 Task: Create a blank project BrightTech with privacy Public and default view as List and in the team Taskers . Create three sections in the project as To-Do, Doing and Done
Action: Mouse moved to (61, 47)
Screenshot: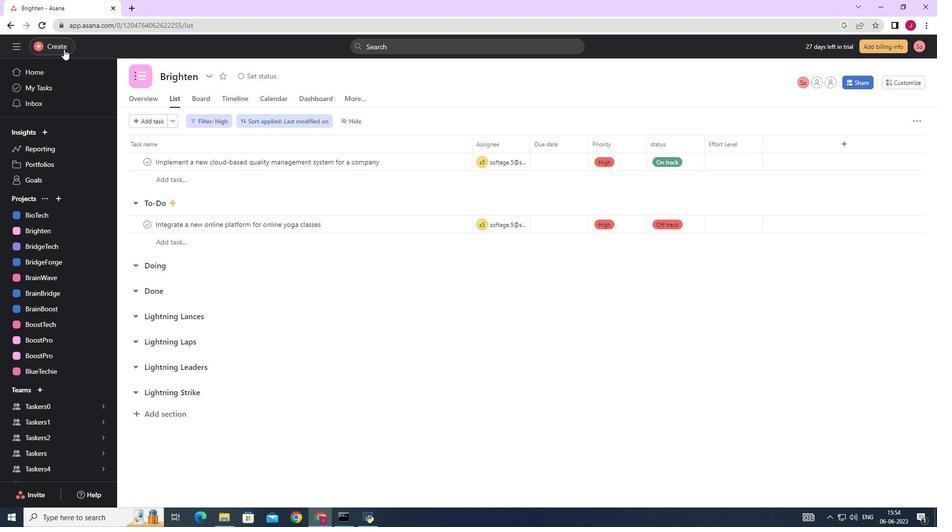 
Action: Mouse pressed left at (61, 47)
Screenshot: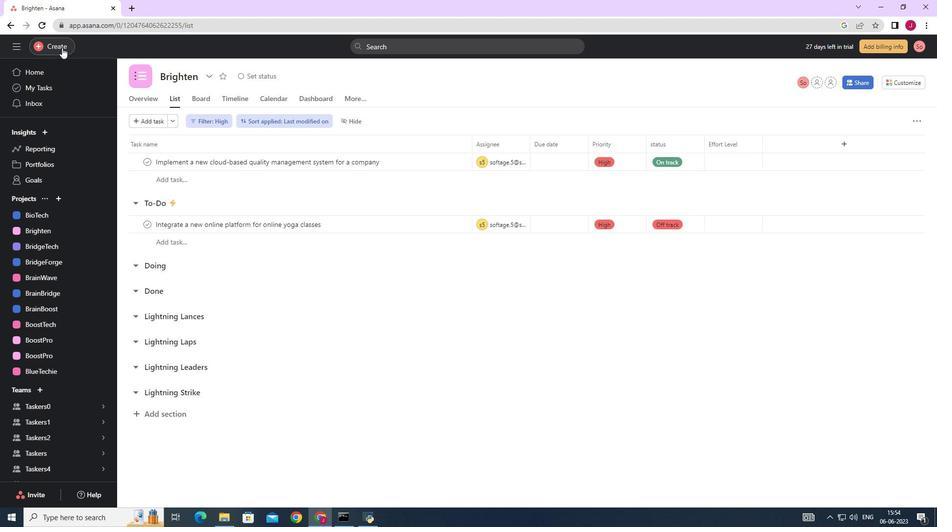 
Action: Mouse moved to (139, 70)
Screenshot: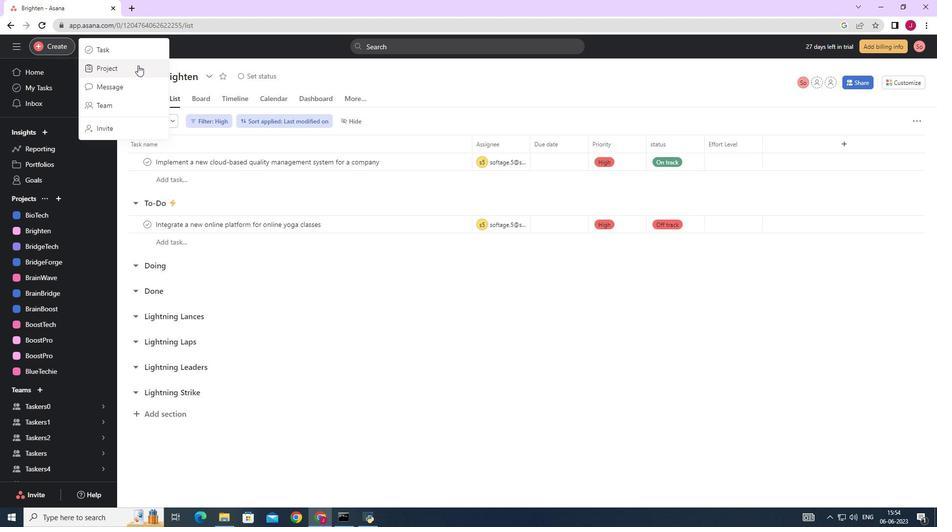 
Action: Mouse pressed left at (139, 70)
Screenshot: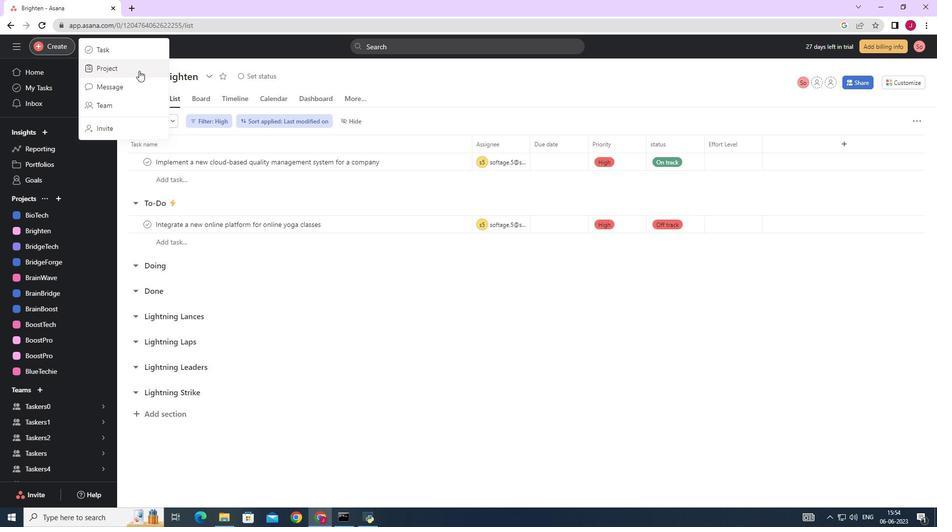 
Action: Mouse moved to (400, 203)
Screenshot: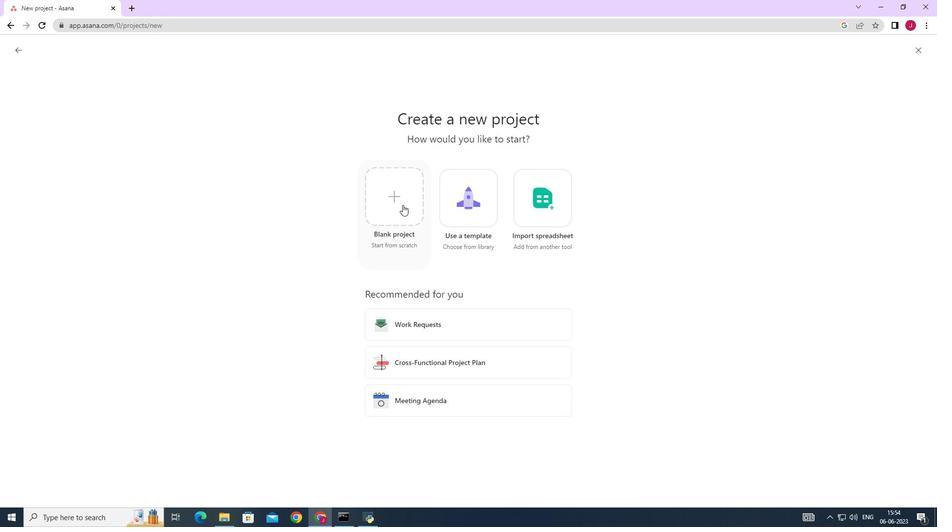 
Action: Mouse pressed left at (400, 203)
Screenshot: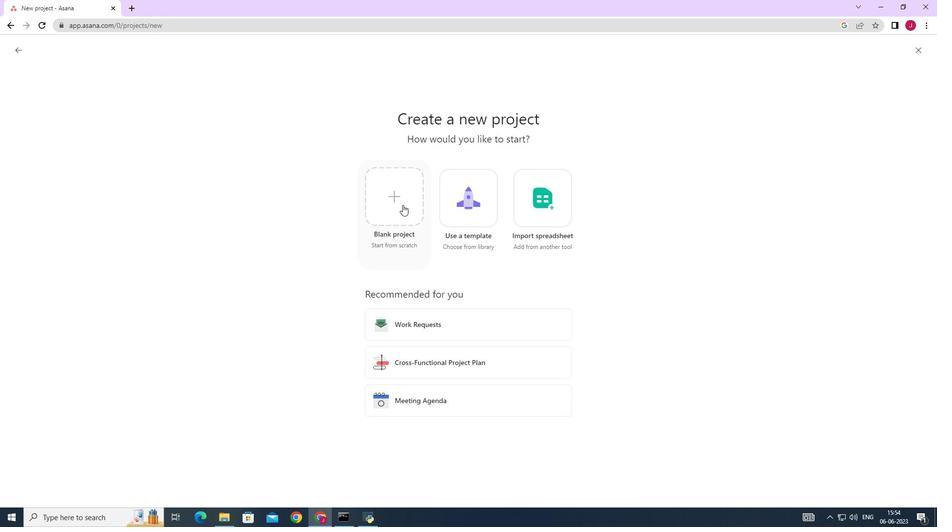 
Action: Mouse moved to (241, 119)
Screenshot: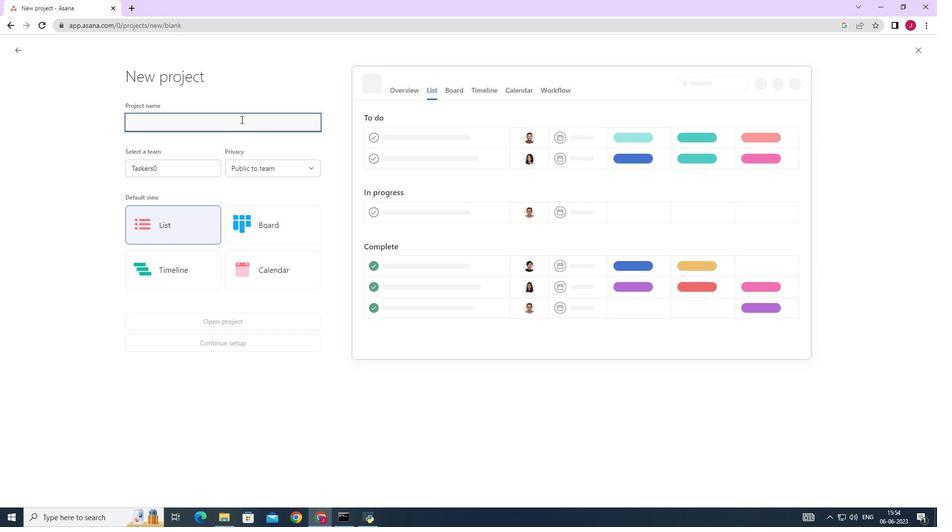 
Action: Mouse pressed left at (241, 119)
Screenshot: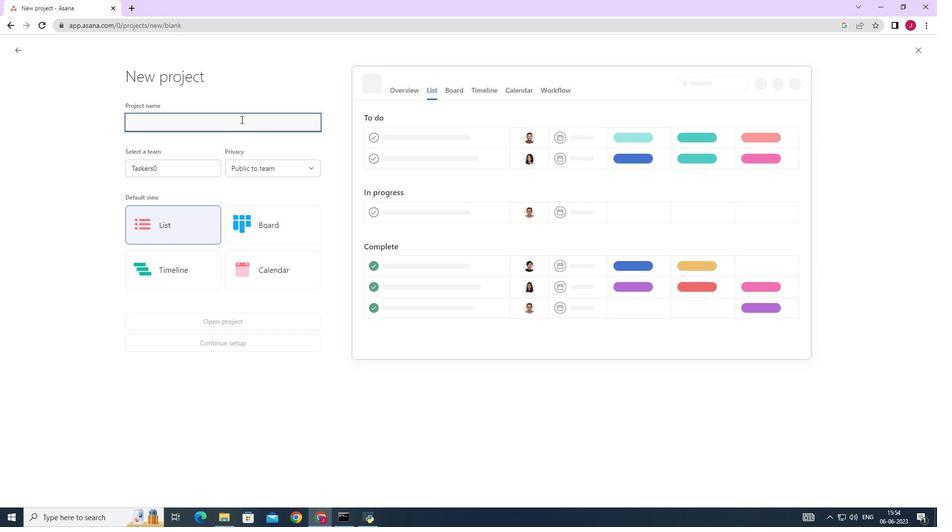 
Action: Mouse moved to (241, 119)
Screenshot: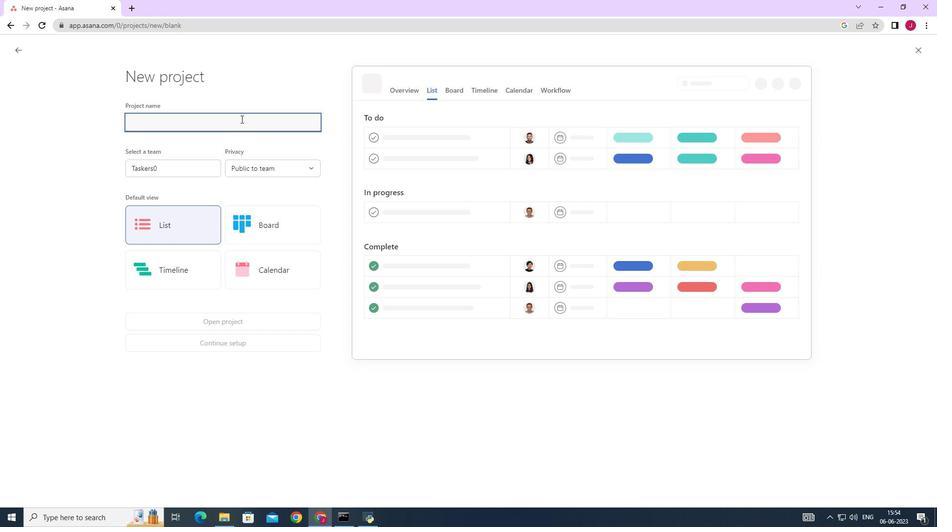 
Action: Key pressed <Key.caps_lock>B<Key.caps_lock>right<Key.caps_lock>T<Key.caps_lock>ech
Screenshot: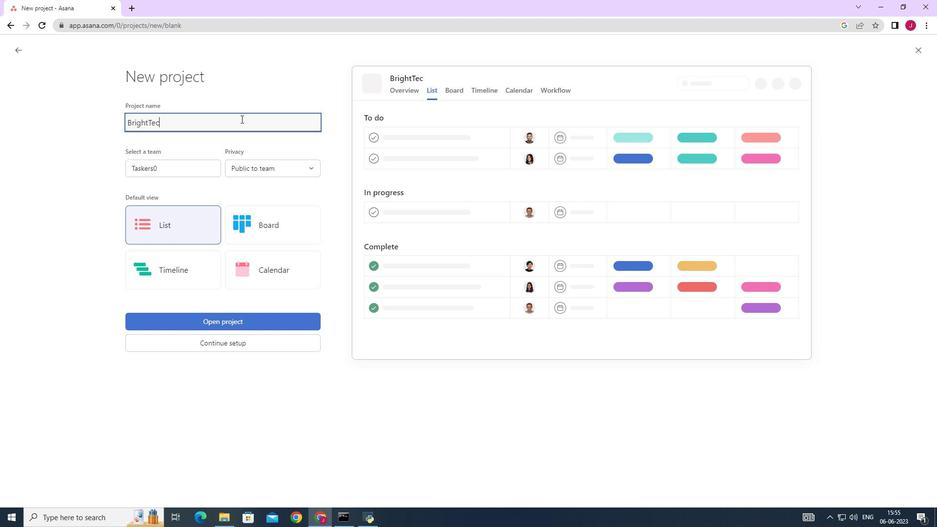 
Action: Mouse moved to (208, 168)
Screenshot: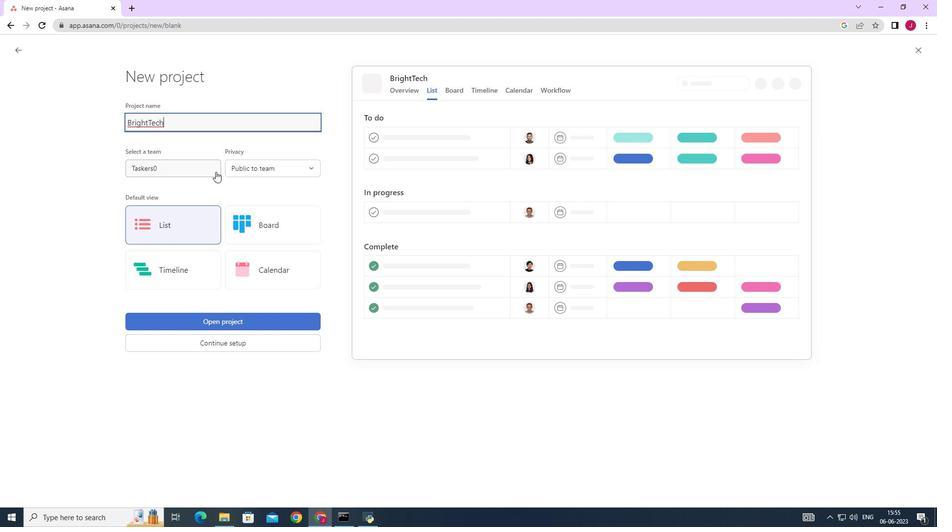 
Action: Mouse pressed left at (208, 168)
Screenshot: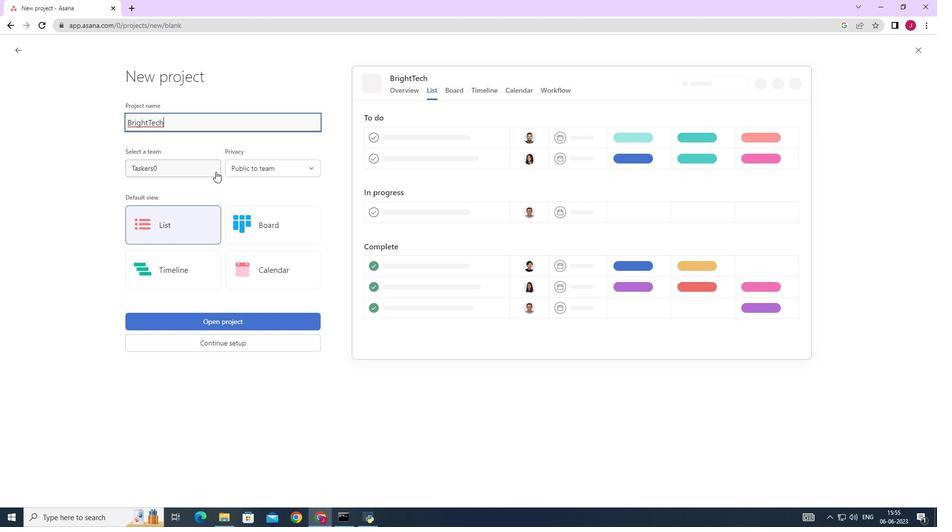 
Action: Mouse moved to (192, 216)
Screenshot: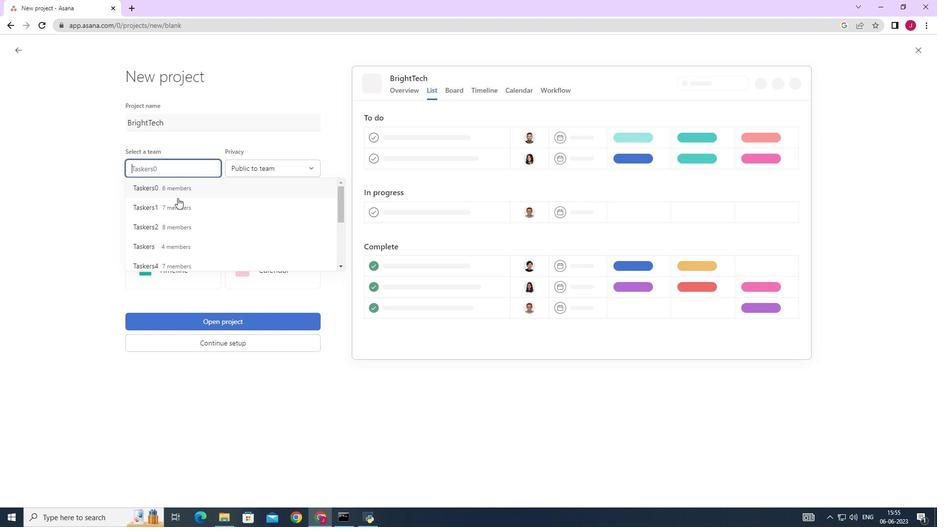 
Action: Mouse scrolled (192, 215) with delta (0, 0)
Screenshot: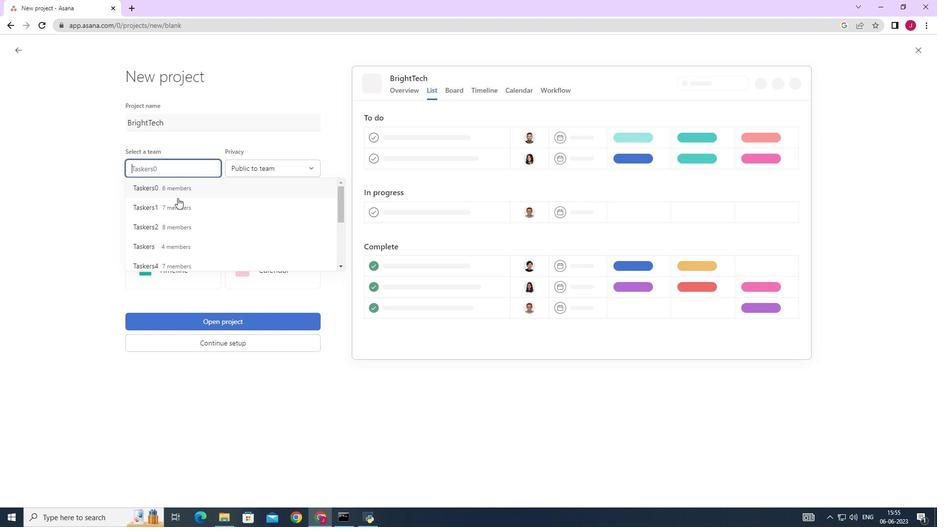 
Action: Mouse moved to (192, 218)
Screenshot: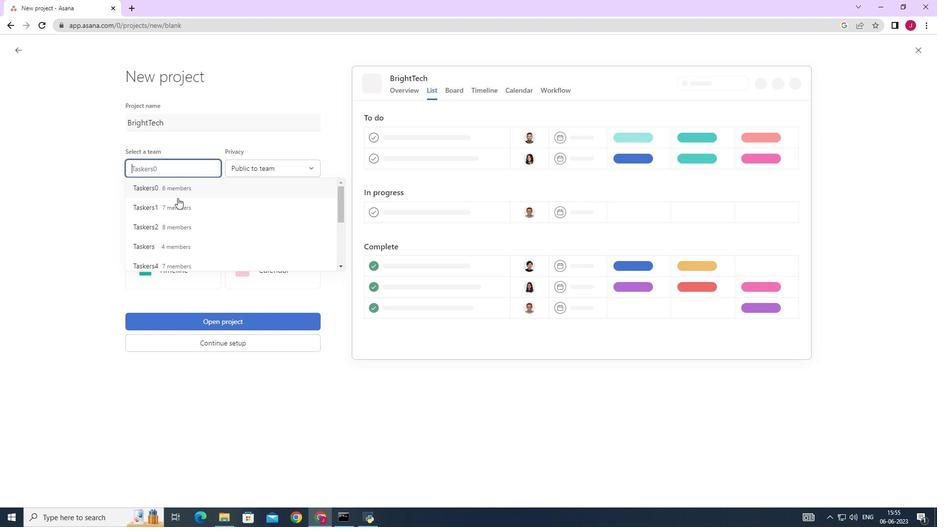 
Action: Mouse scrolled (192, 218) with delta (0, 0)
Screenshot: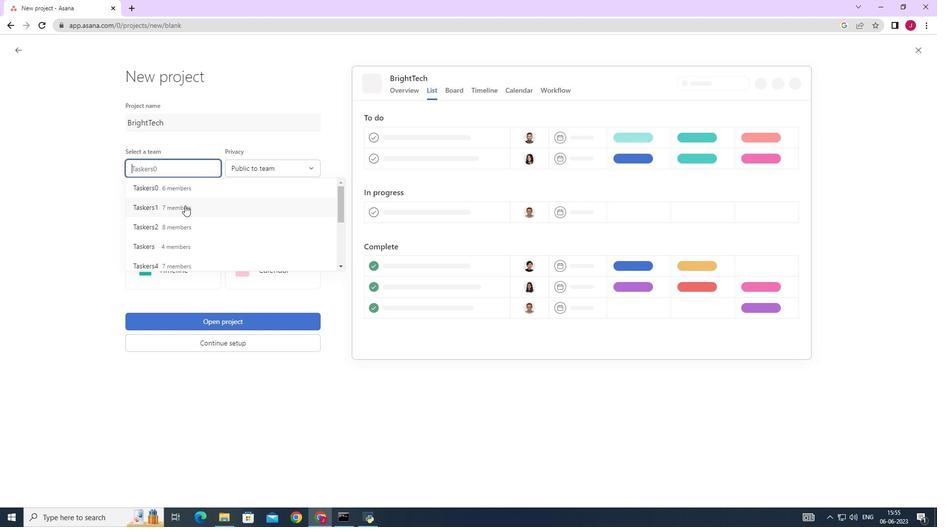 
Action: Mouse moved to (192, 219)
Screenshot: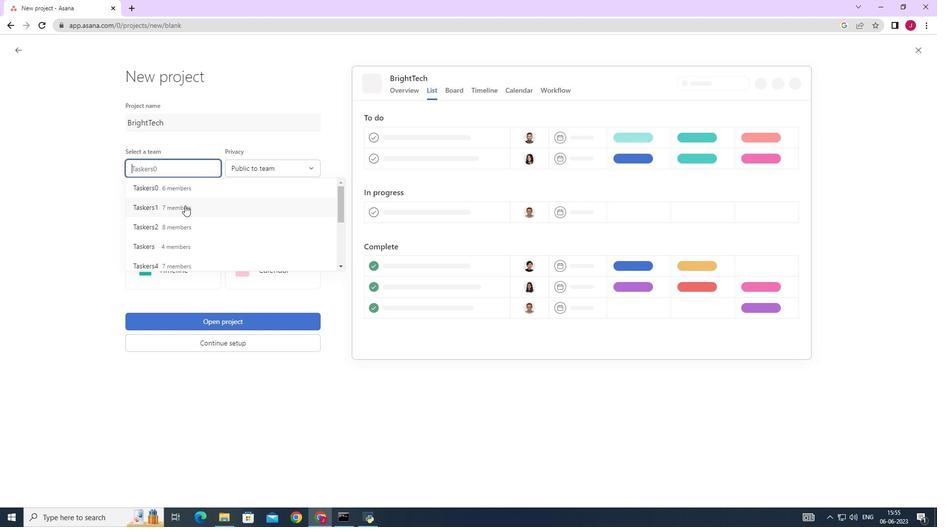 
Action: Mouse scrolled (192, 218) with delta (0, 0)
Screenshot: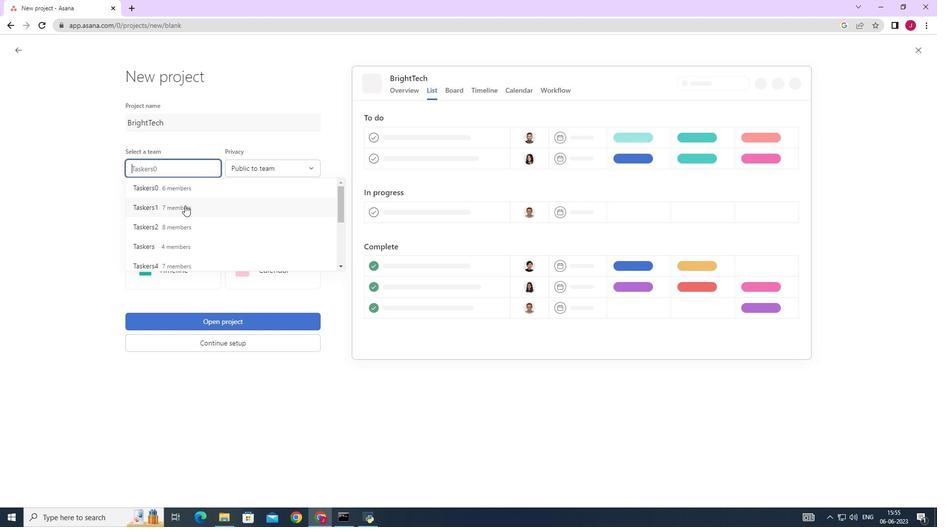 
Action: Mouse moved to (192, 220)
Screenshot: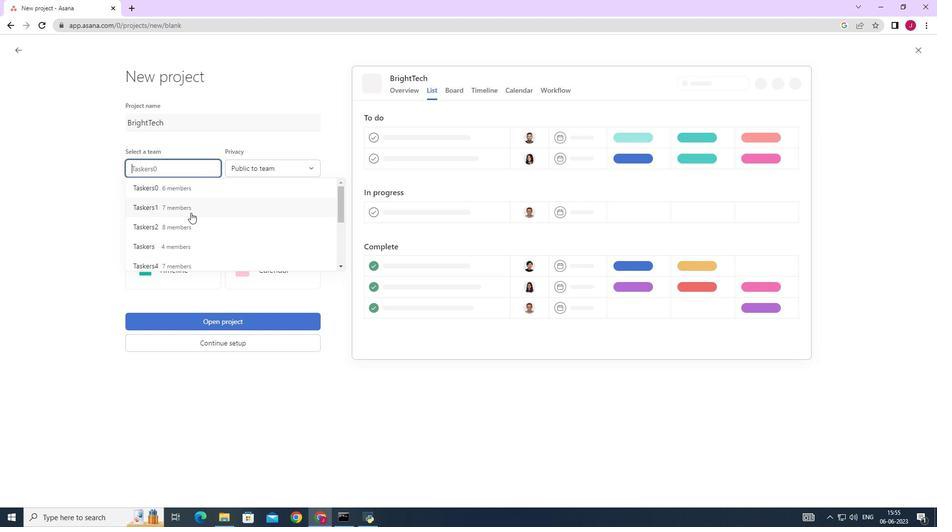 
Action: Mouse scrolled (192, 219) with delta (0, 0)
Screenshot: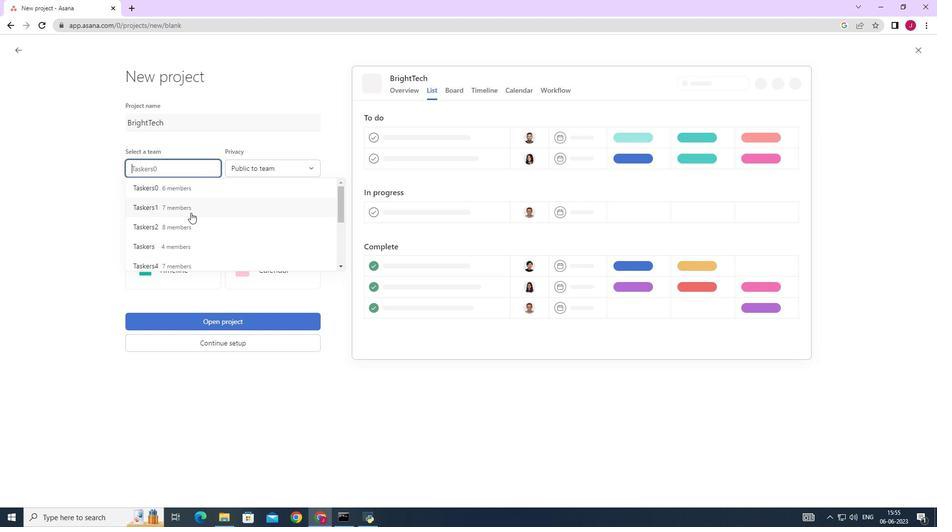 
Action: Mouse moved to (193, 221)
Screenshot: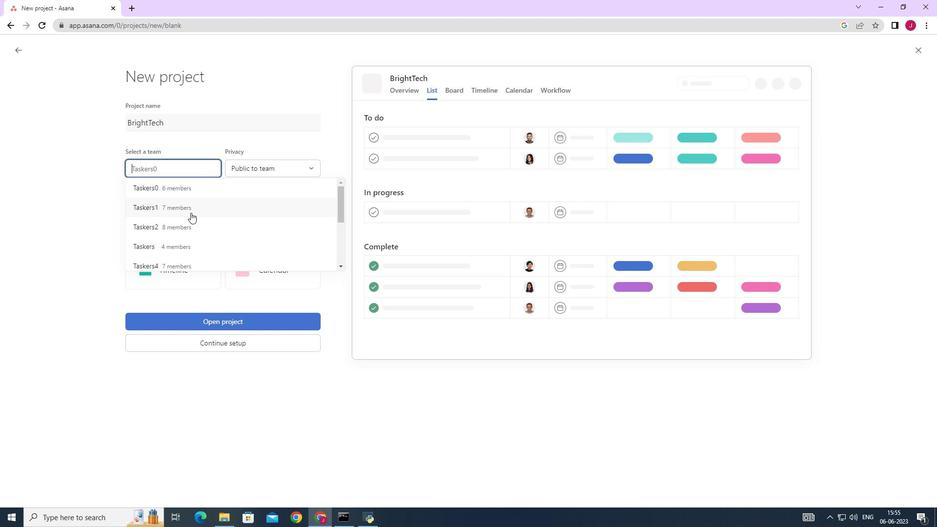 
Action: Mouse scrolled (193, 220) with delta (0, 0)
Screenshot: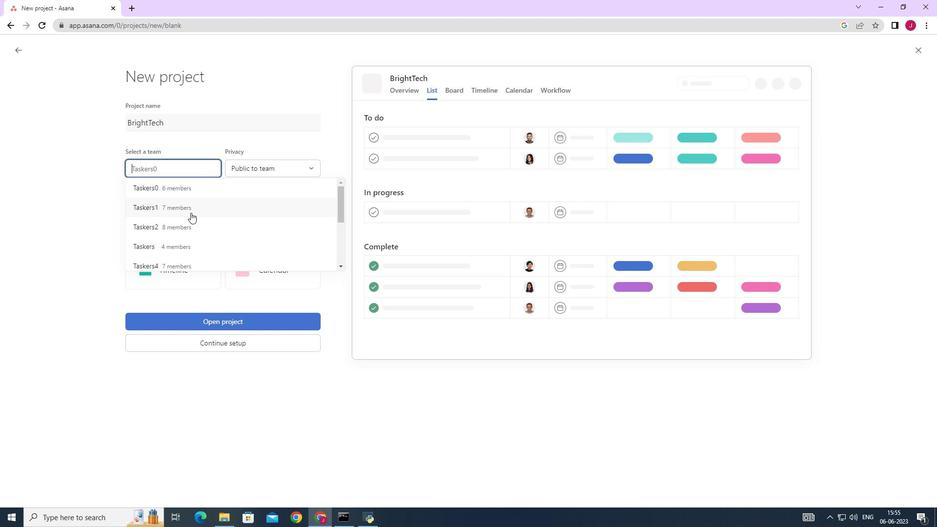 
Action: Mouse moved to (193, 223)
Screenshot: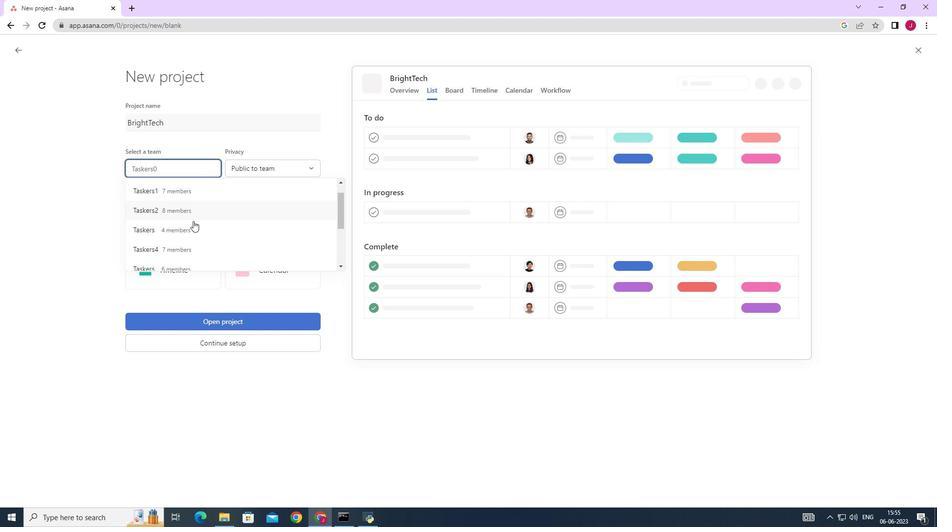 
Action: Mouse scrolled (193, 222) with delta (0, 0)
Screenshot: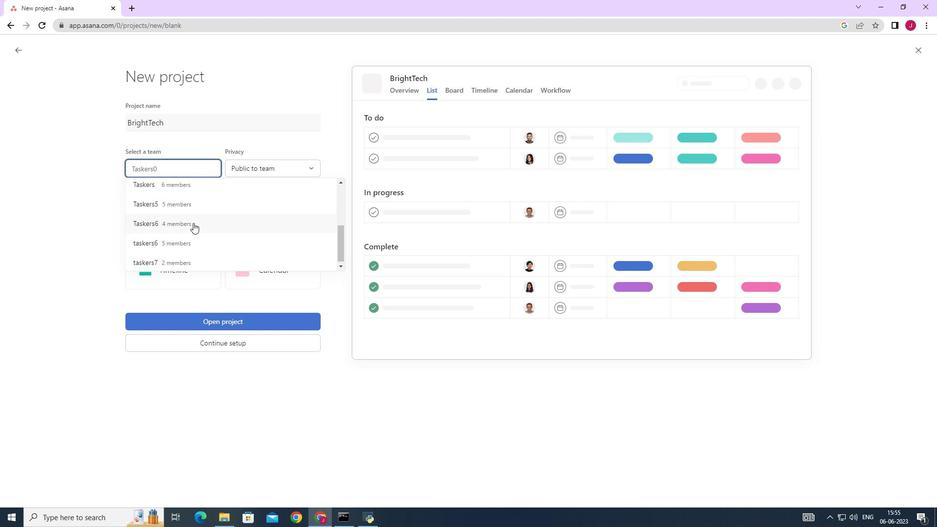 
Action: Mouse scrolled (193, 222) with delta (0, 0)
Screenshot: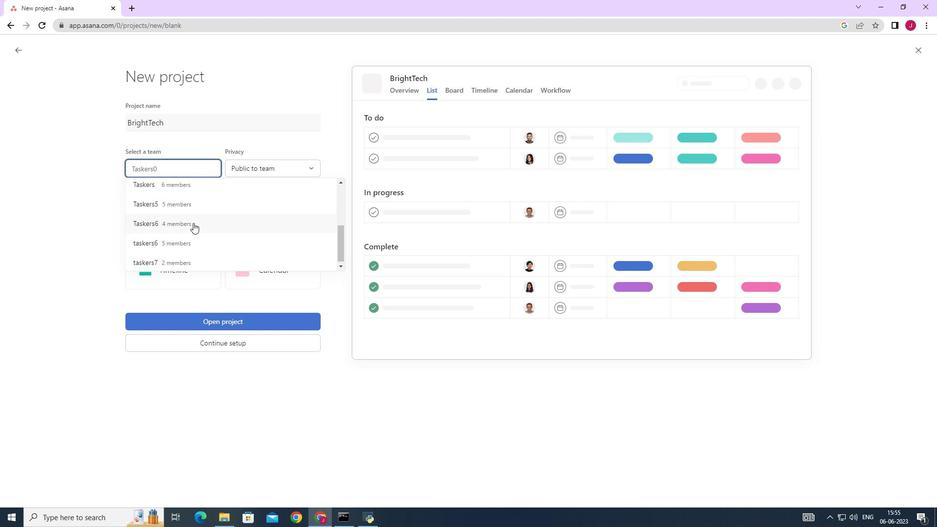 
Action: Mouse scrolled (193, 222) with delta (0, 0)
Screenshot: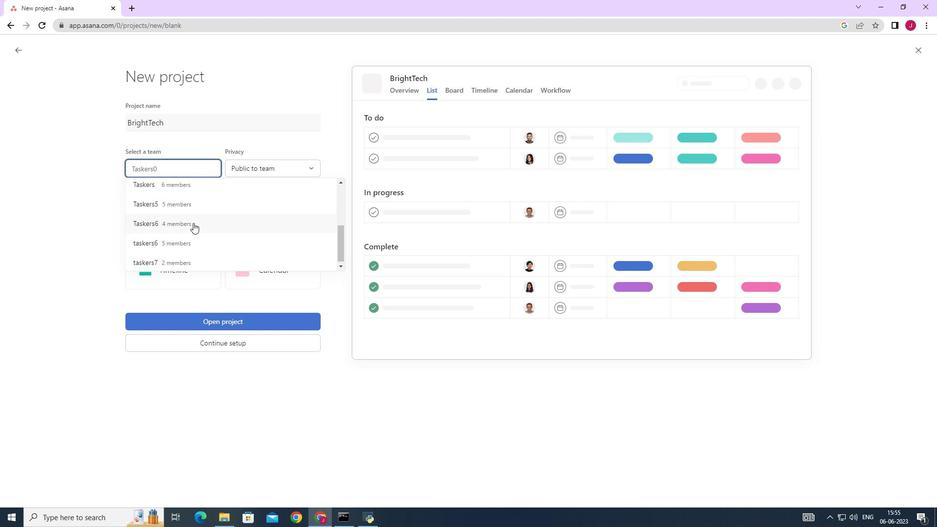 
Action: Mouse scrolled (193, 222) with delta (0, 0)
Screenshot: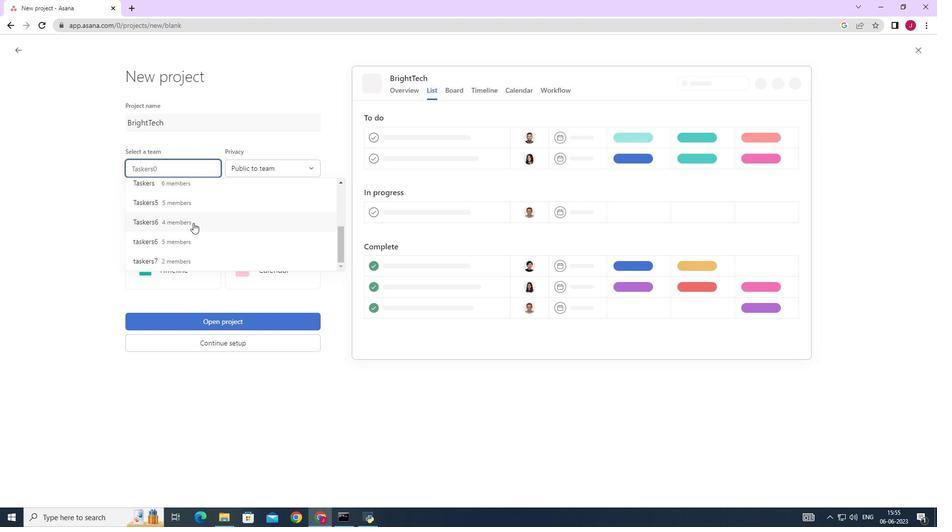 
Action: Mouse moved to (193, 224)
Screenshot: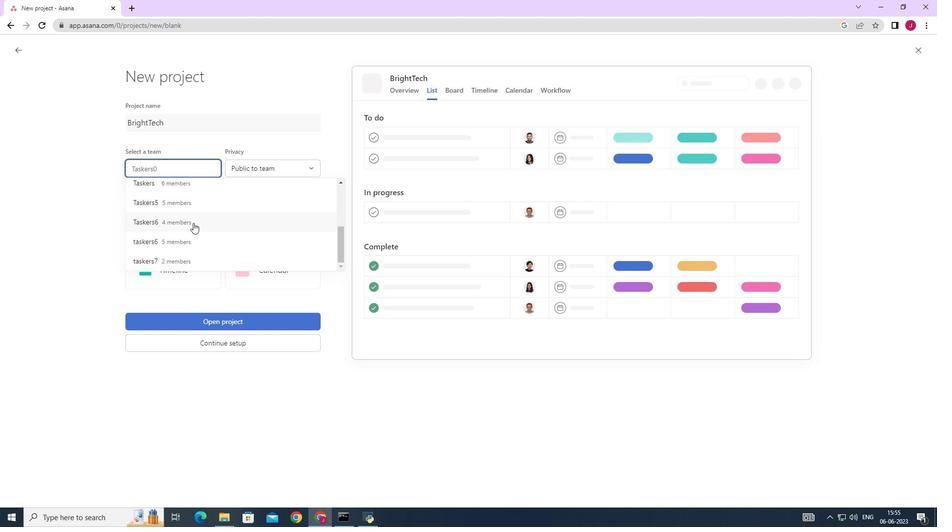 
Action: Mouse scrolled (193, 224) with delta (0, 0)
Screenshot: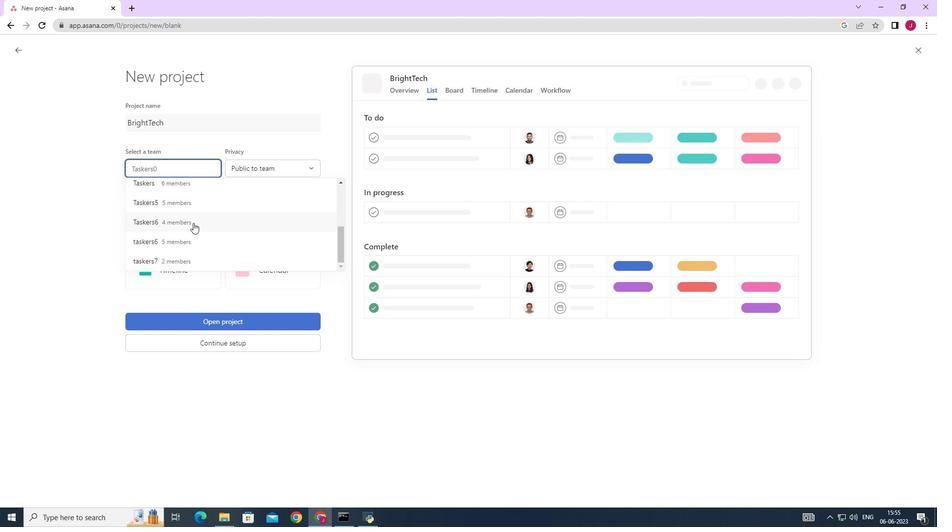 
Action: Mouse scrolled (193, 224) with delta (0, 0)
Screenshot: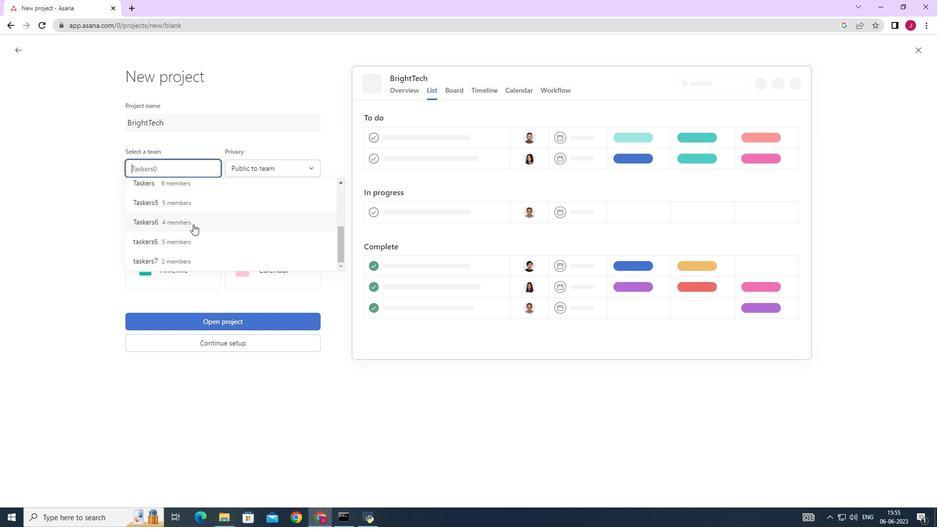 
Action: Mouse scrolled (193, 224) with delta (0, 0)
Screenshot: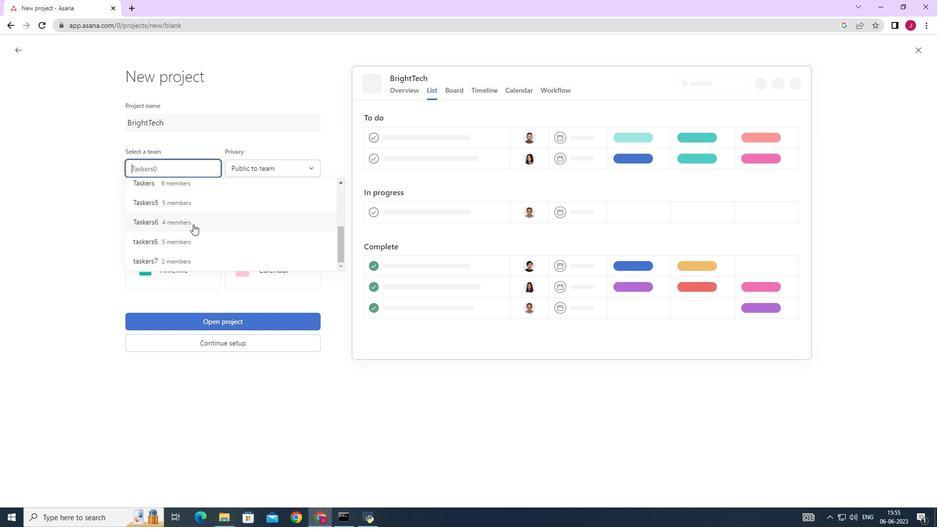 
Action: Mouse scrolled (193, 224) with delta (0, 0)
Screenshot: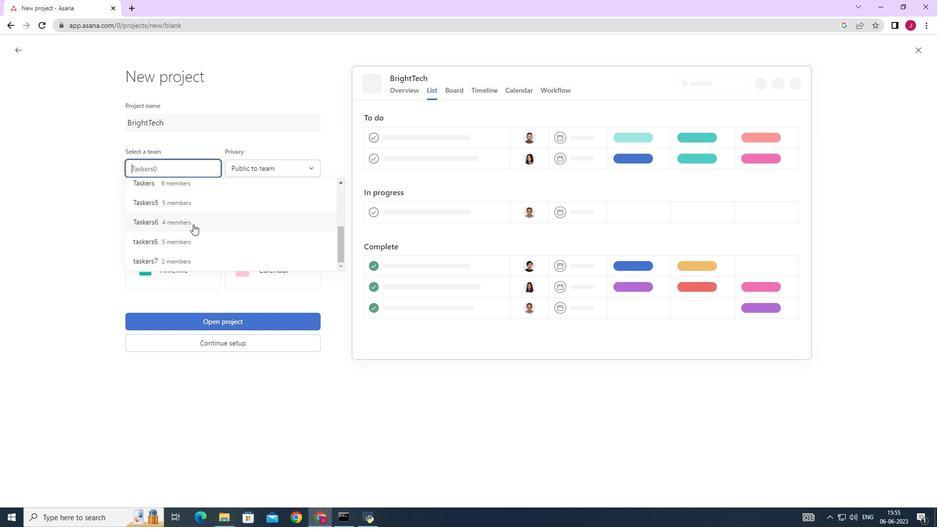 
Action: Mouse scrolled (193, 225) with delta (0, 0)
Screenshot: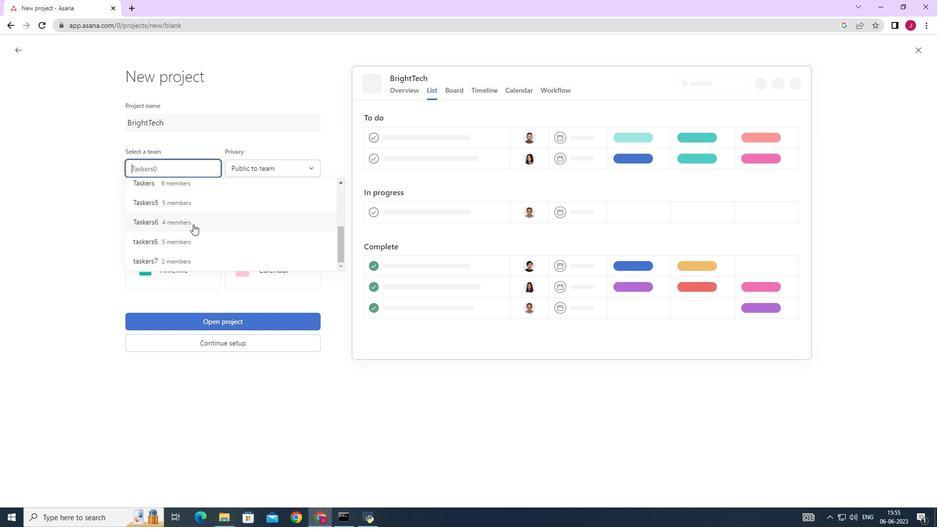
Action: Mouse scrolled (193, 225) with delta (0, 0)
Screenshot: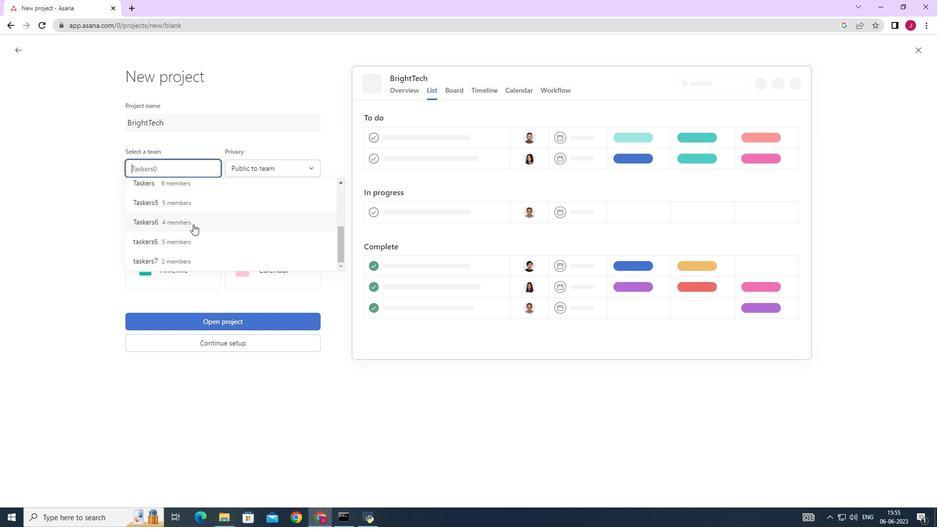 
Action: Mouse scrolled (193, 225) with delta (0, 0)
Screenshot: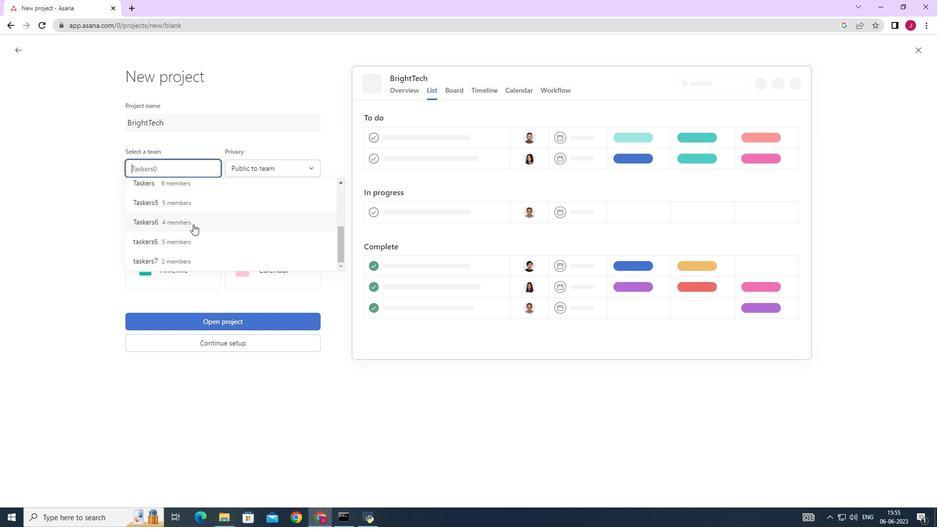 
Action: Mouse scrolled (193, 225) with delta (0, 0)
Screenshot: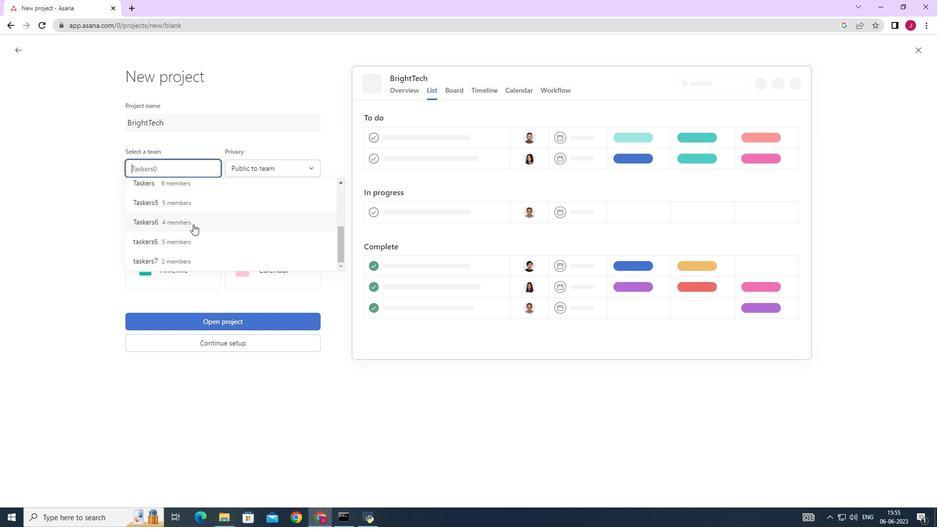 
Action: Mouse scrolled (193, 225) with delta (0, 0)
Screenshot: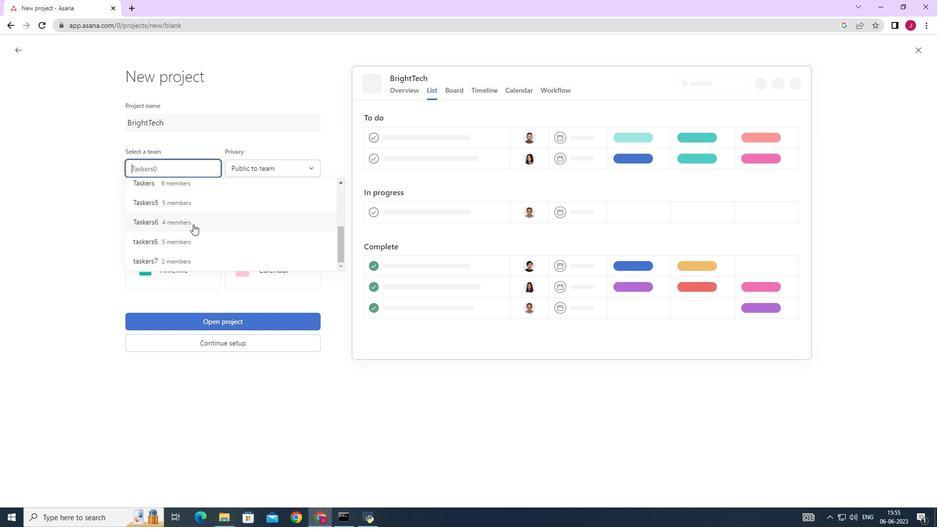 
Action: Mouse scrolled (193, 225) with delta (0, 0)
Screenshot: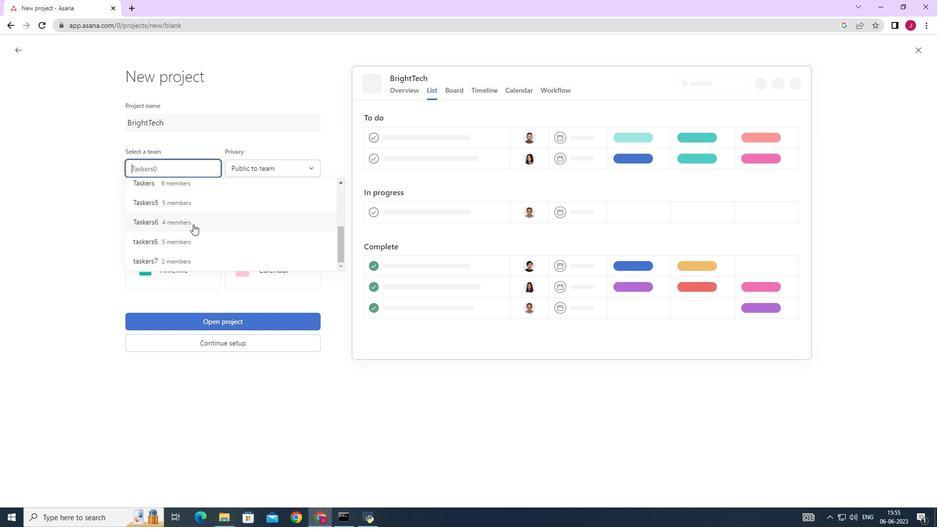 
Action: Mouse moved to (192, 223)
Screenshot: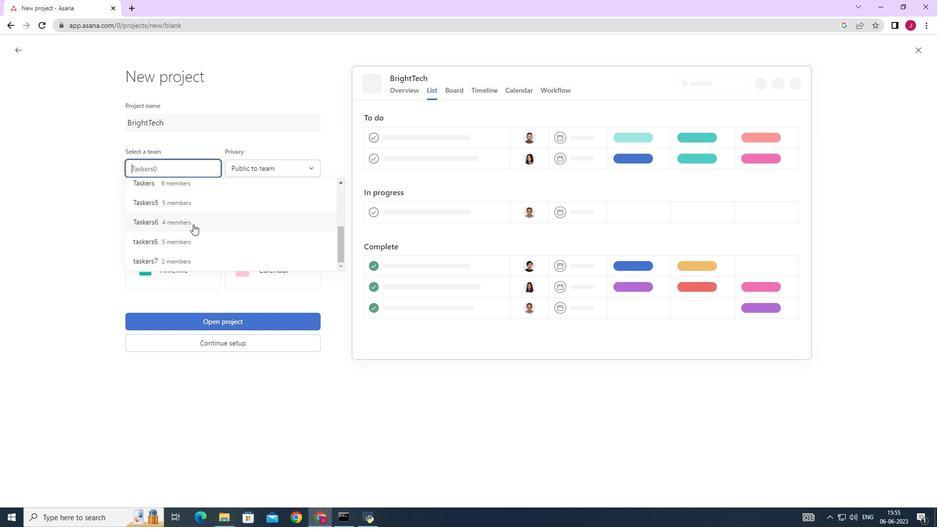 
Action: Mouse scrolled (192, 224) with delta (0, 0)
Screenshot: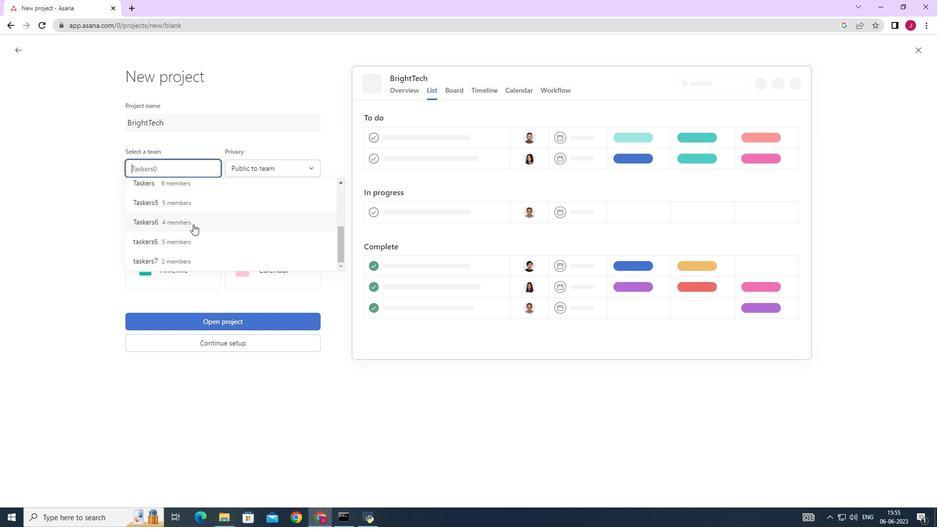 
Action: Mouse moved to (192, 222)
Screenshot: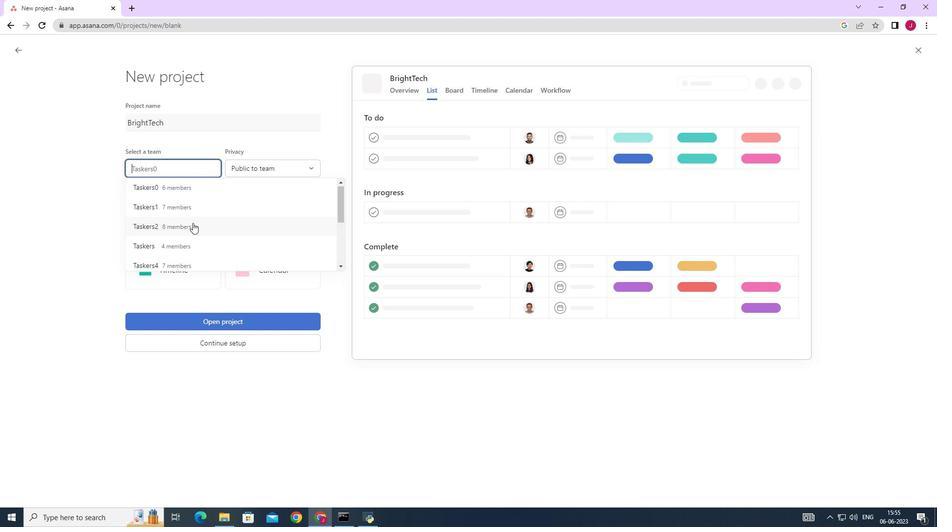 
Action: Mouse scrolled (192, 222) with delta (0, 0)
Screenshot: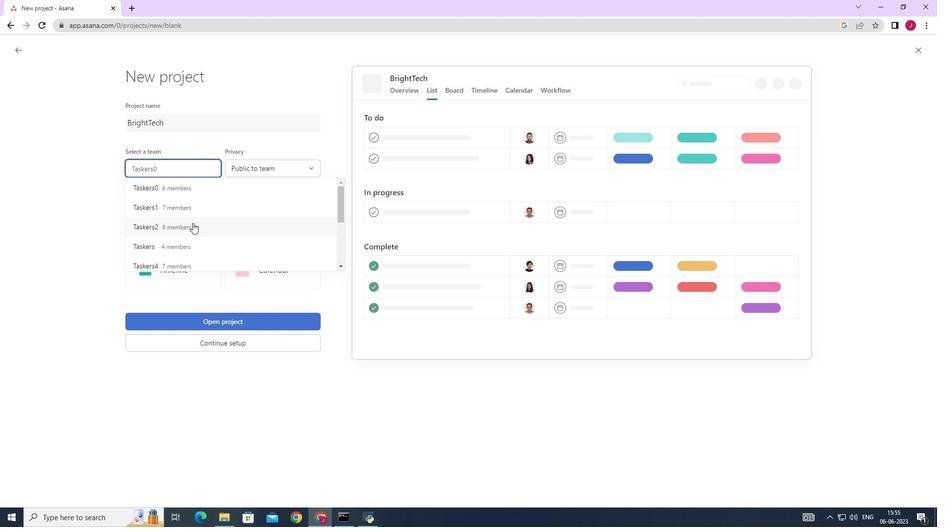 
Action: Mouse scrolled (192, 222) with delta (0, 0)
Screenshot: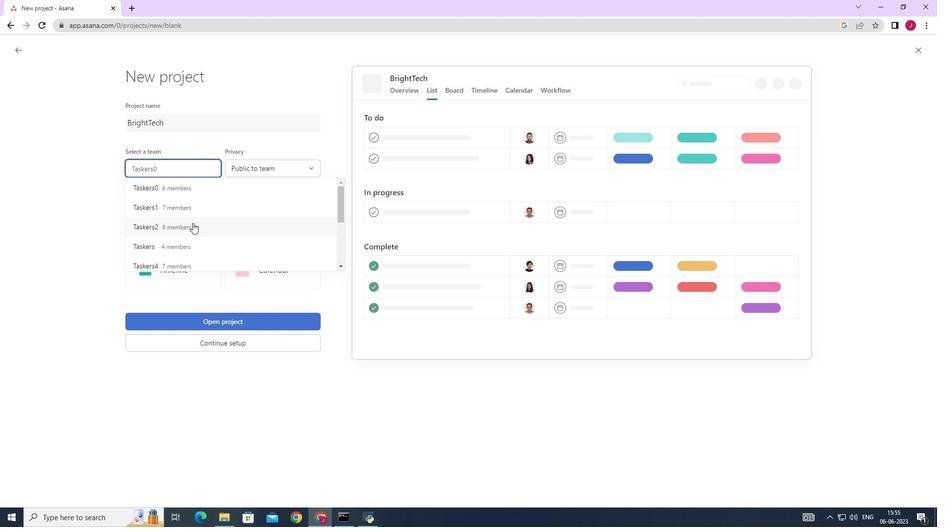 
Action: Mouse scrolled (192, 222) with delta (0, 0)
Screenshot: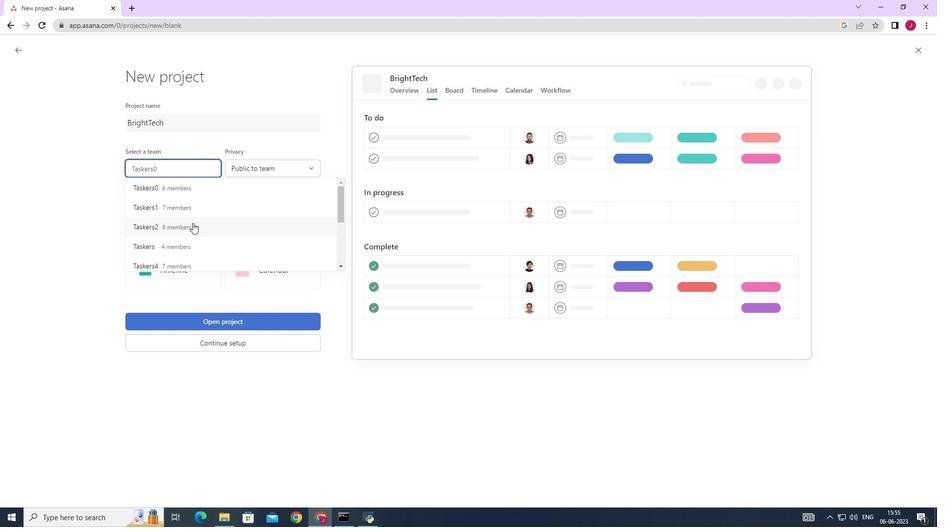 
Action: Mouse scrolled (192, 222) with delta (0, 0)
Screenshot: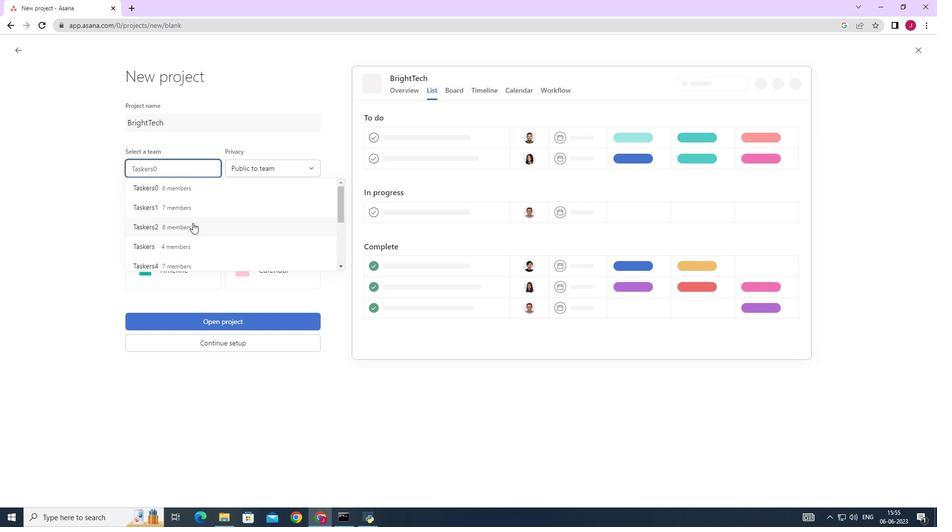 
Action: Mouse moved to (172, 187)
Screenshot: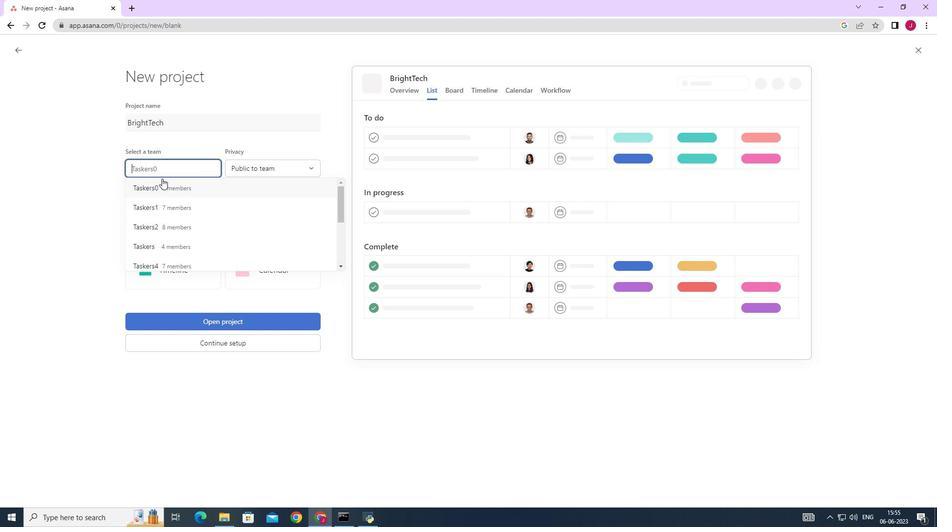
Action: Mouse pressed left at (172, 187)
Screenshot: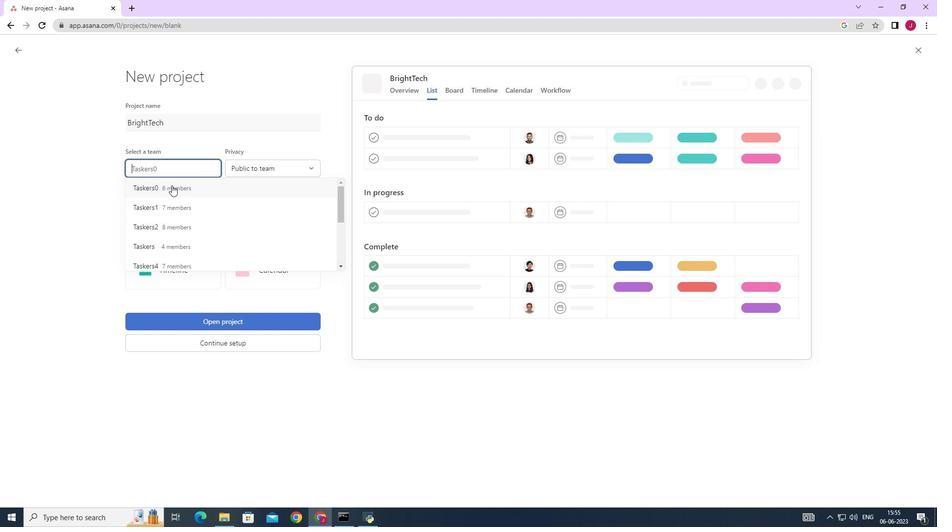 
Action: Mouse moved to (271, 164)
Screenshot: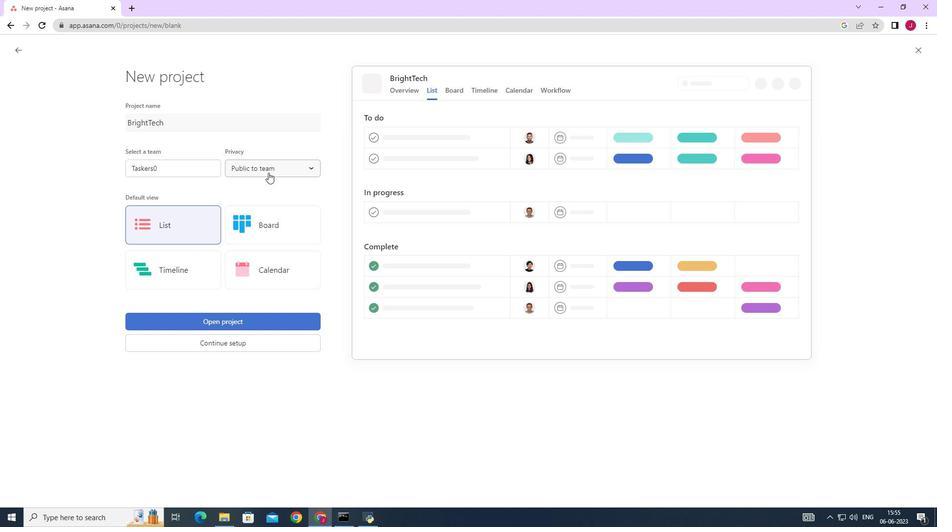 
Action: Mouse pressed left at (271, 164)
Screenshot: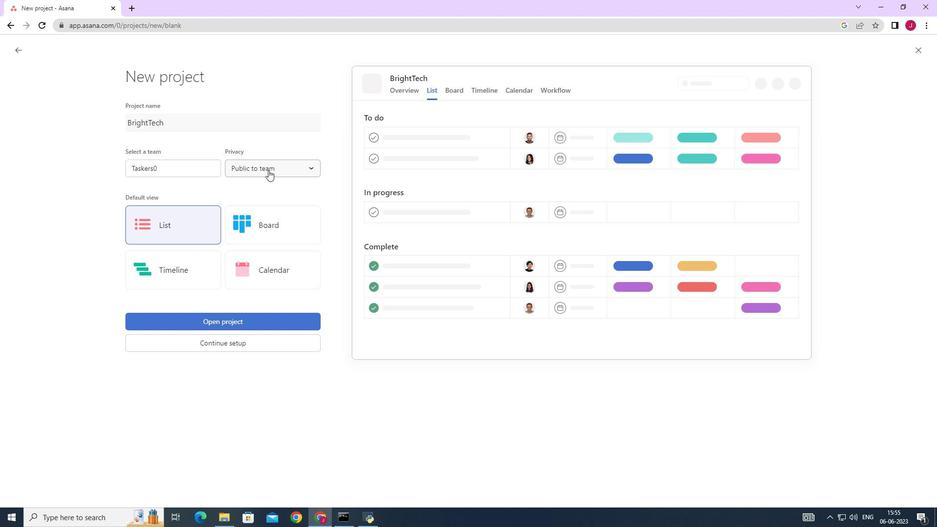 
Action: Mouse moved to (268, 189)
Screenshot: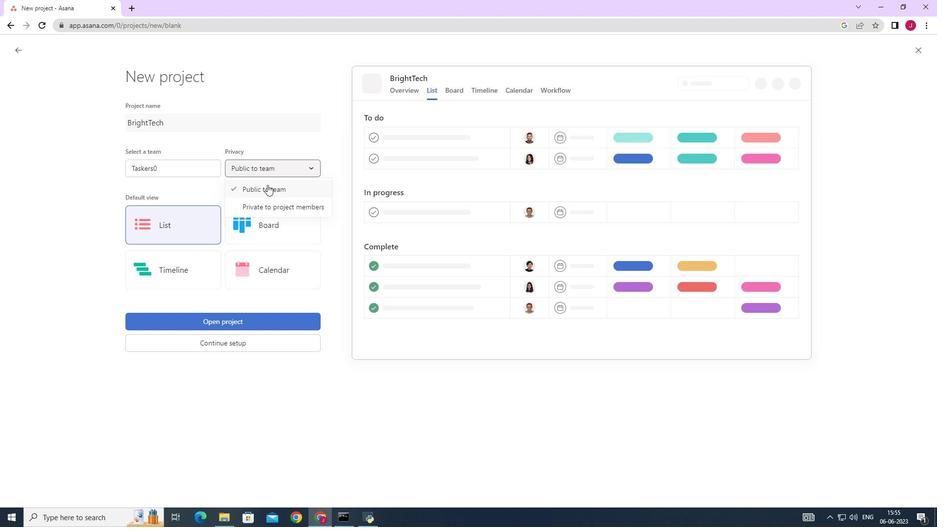 
Action: Mouse pressed left at (268, 189)
Screenshot: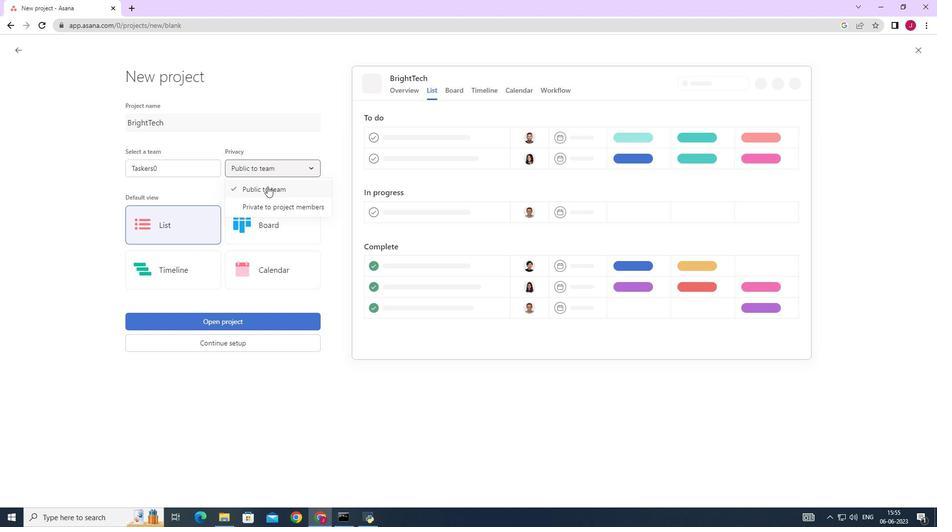 
Action: Mouse moved to (160, 222)
Screenshot: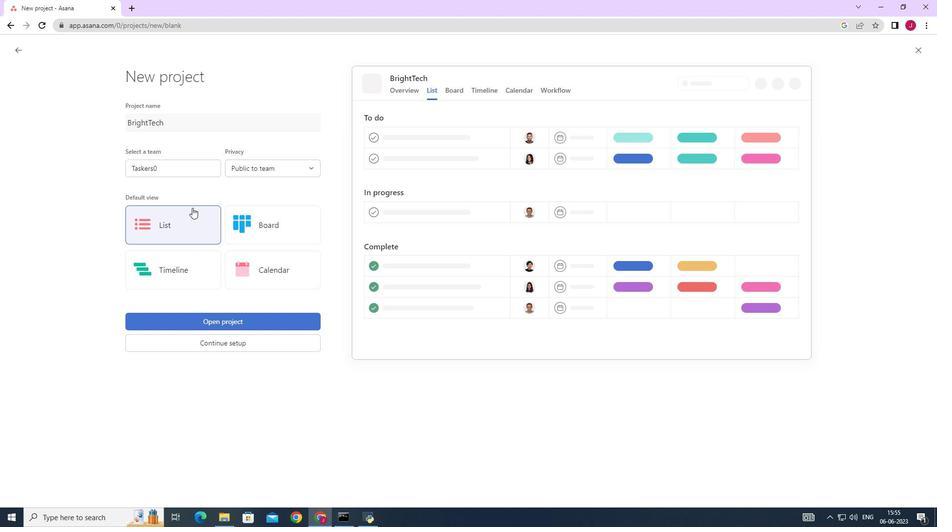 
Action: Mouse pressed left at (160, 222)
Screenshot: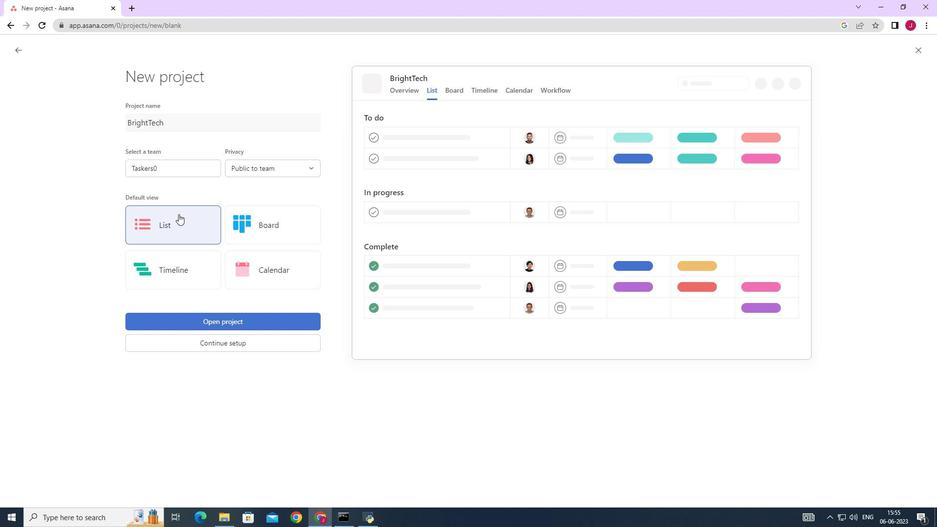 
Action: Mouse moved to (186, 318)
Screenshot: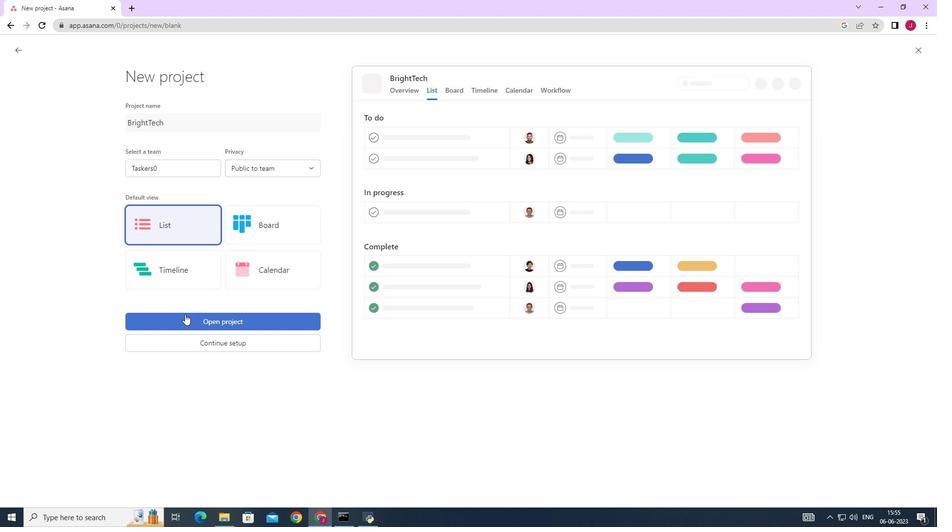 
Action: Mouse pressed left at (186, 318)
Screenshot: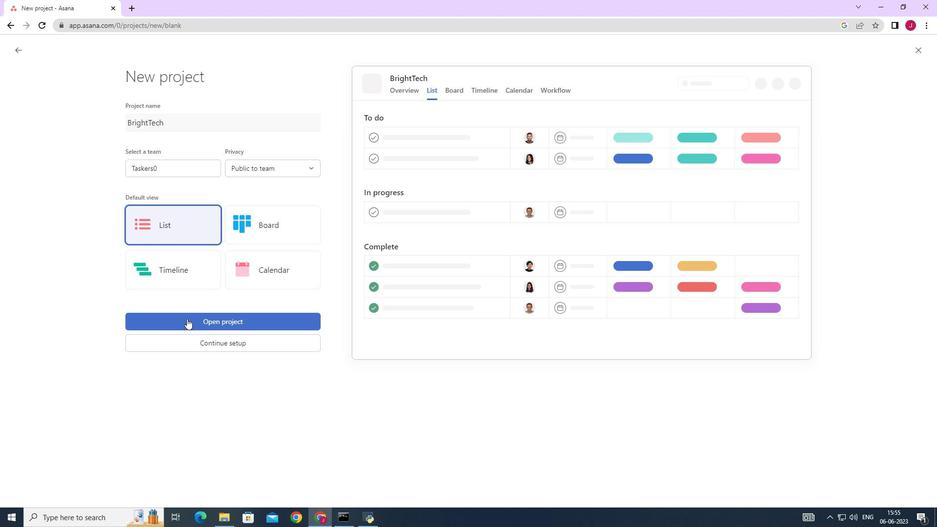 
Action: Mouse moved to (171, 215)
Screenshot: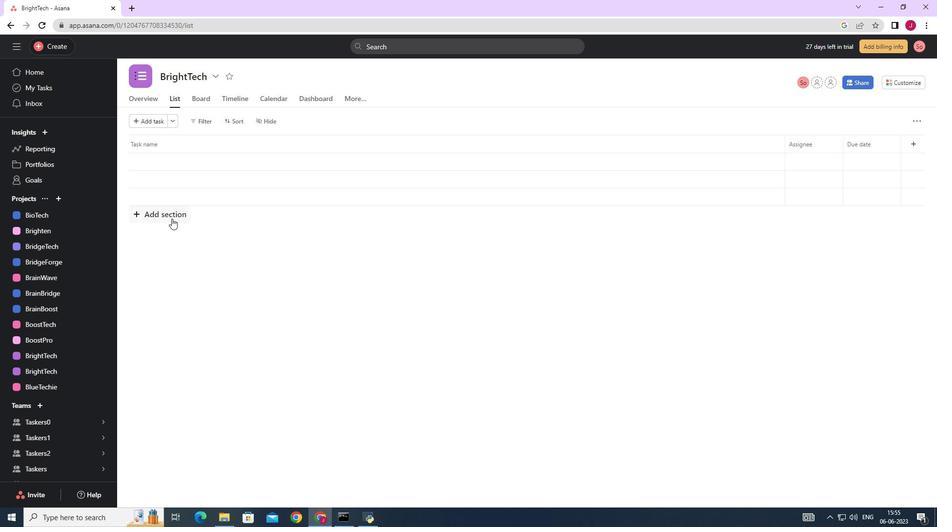 
Action: Mouse pressed left at (171, 215)
Screenshot: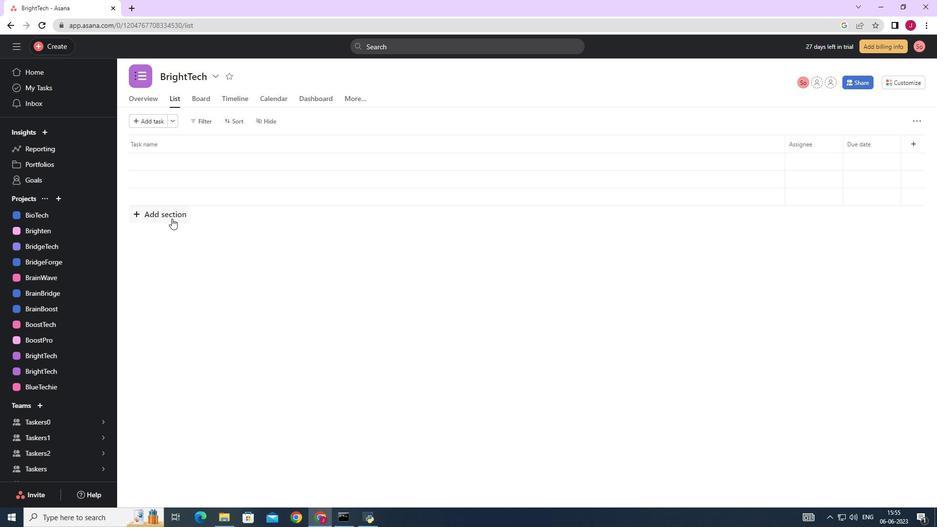 
Action: Key pressed <Key.caps_lock>T<Key.caps_lock>o-<Key.caps_lock>D<Key.caps_lock>o
Screenshot: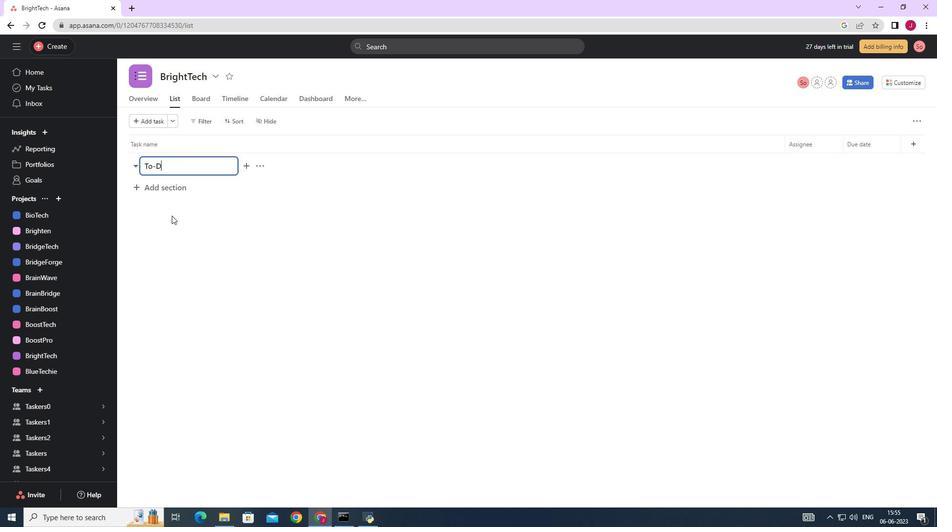 
Action: Mouse moved to (184, 184)
Screenshot: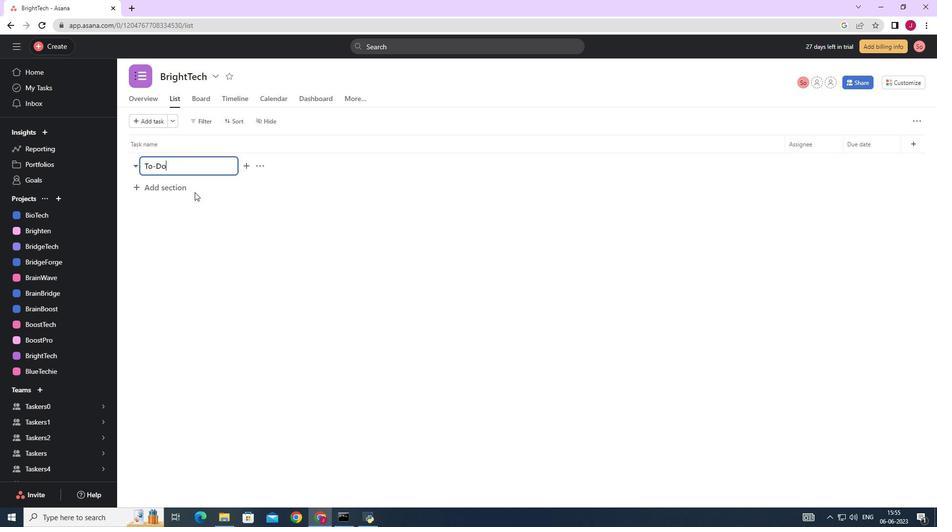 
Action: Mouse pressed left at (184, 184)
Screenshot: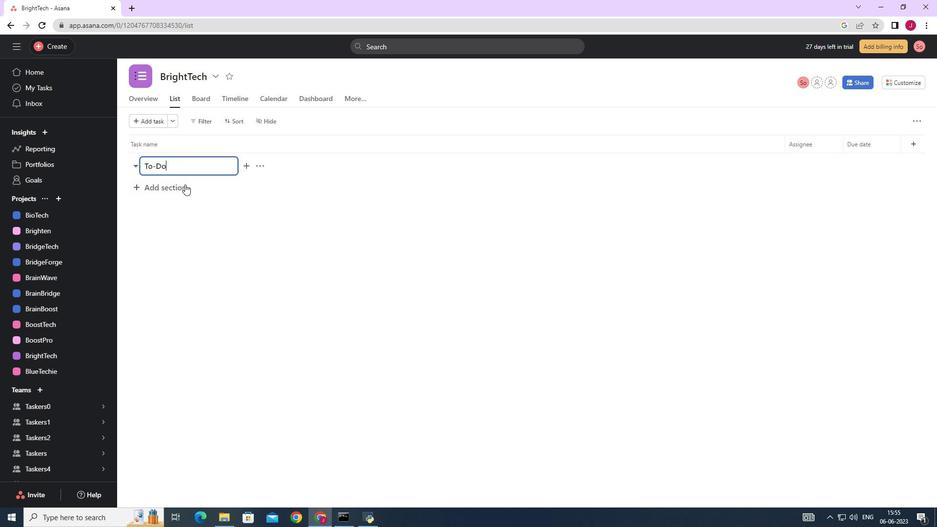 
Action: Key pressed <Key.caps_lock>D<Key.caps_lock>oing
Screenshot: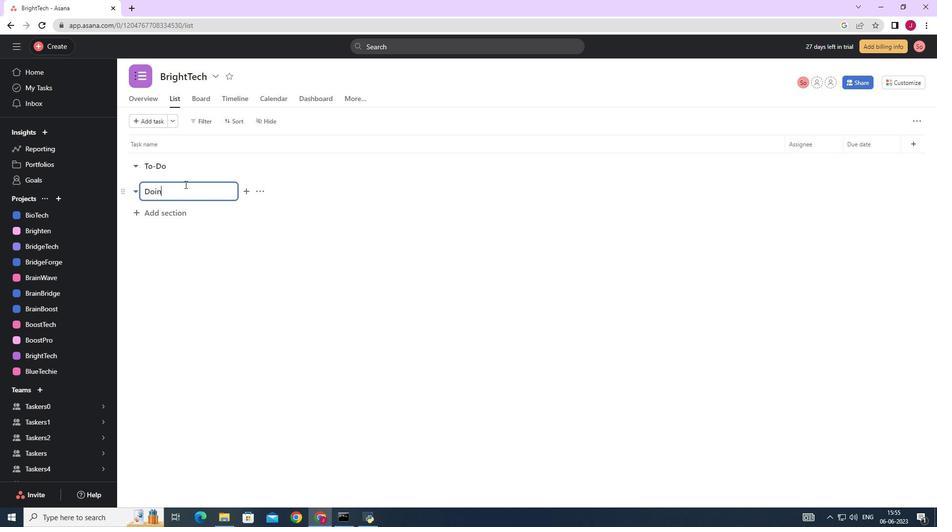 
Action: Mouse moved to (178, 217)
Screenshot: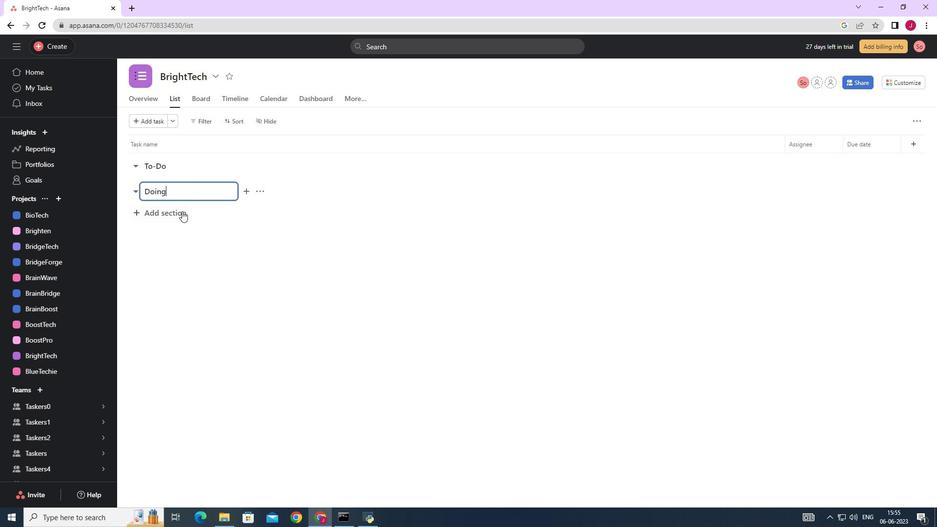 
Action: Mouse pressed left at (178, 217)
Screenshot: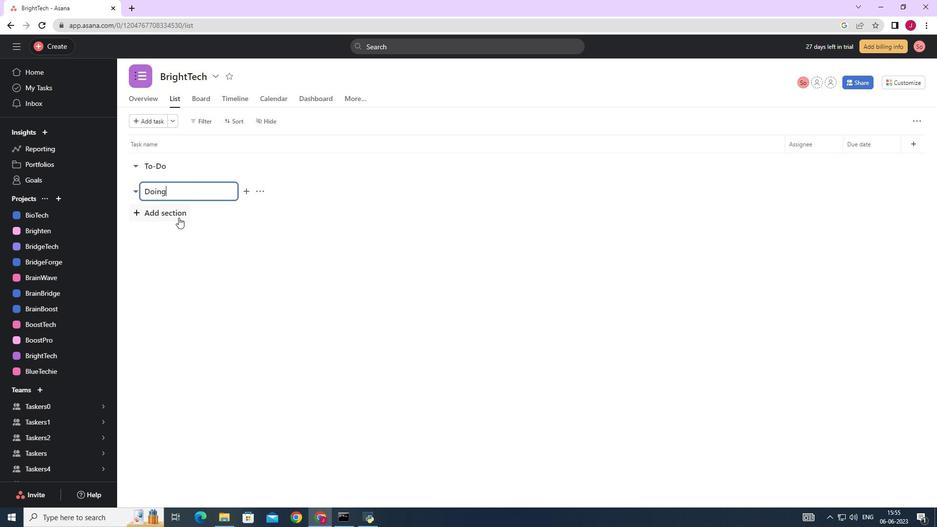 
Action: Key pressed <Key.caps_lock>D<Key.caps_lock>one
Screenshot: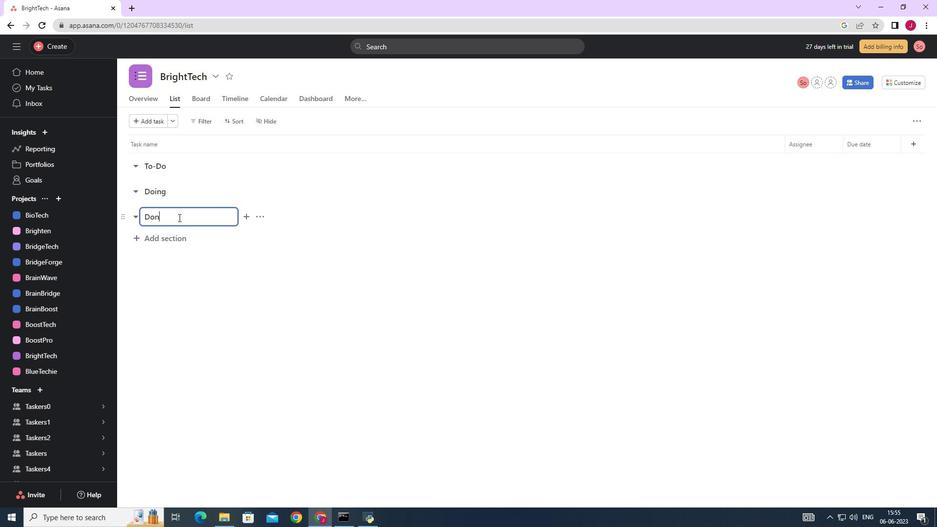 
Action: Mouse moved to (174, 236)
Screenshot: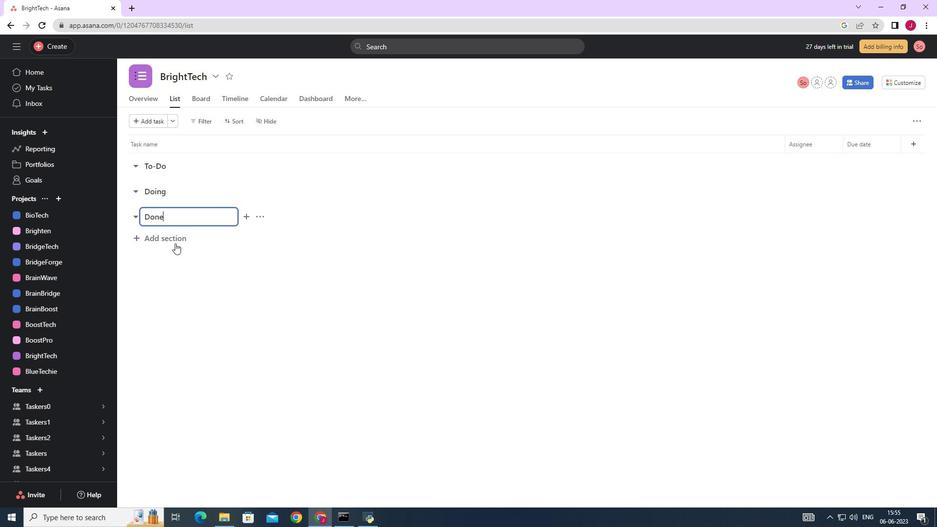 
Action: Mouse pressed left at (174, 236)
Screenshot: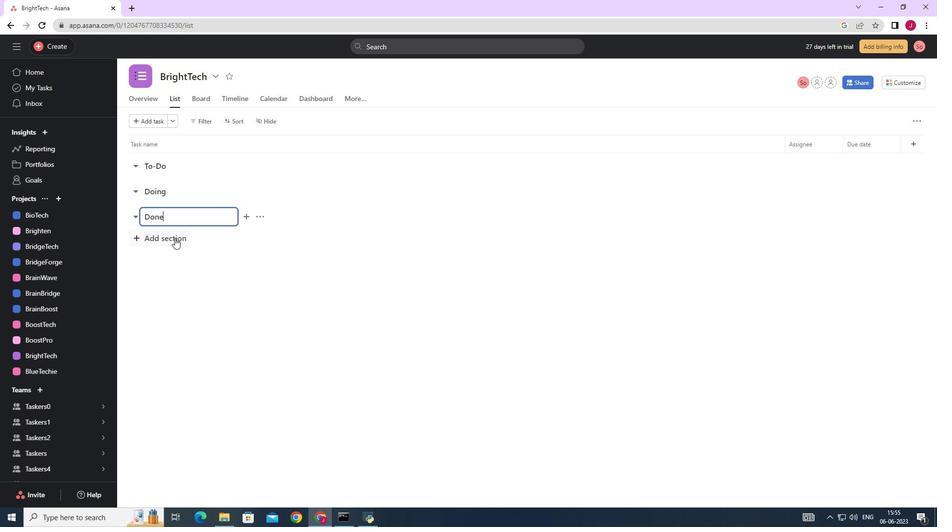 
